 Task: Sort cards in the to do list by oldest first.
Action: Mouse pressed left at (645, 212)
Screenshot: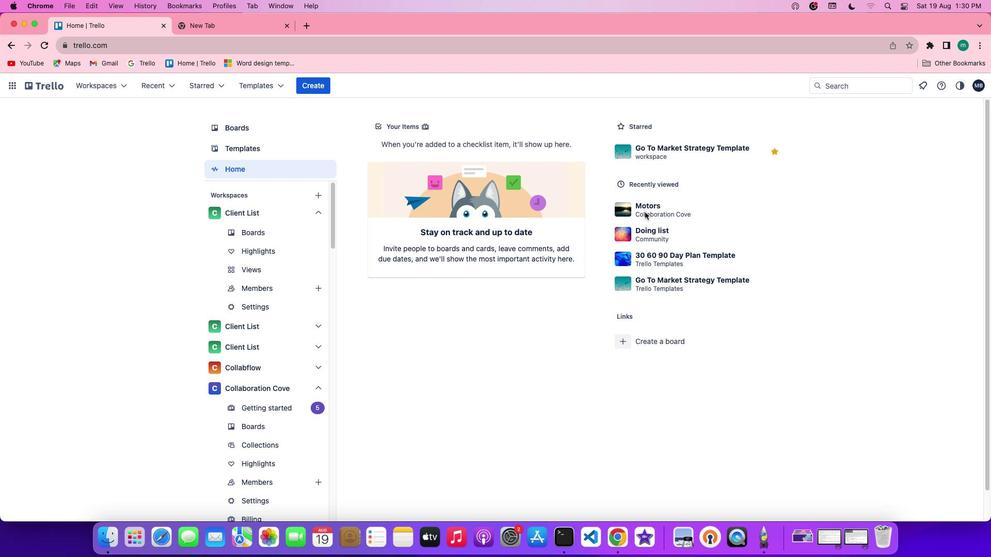 
Action: Mouse pressed left at (645, 212)
Screenshot: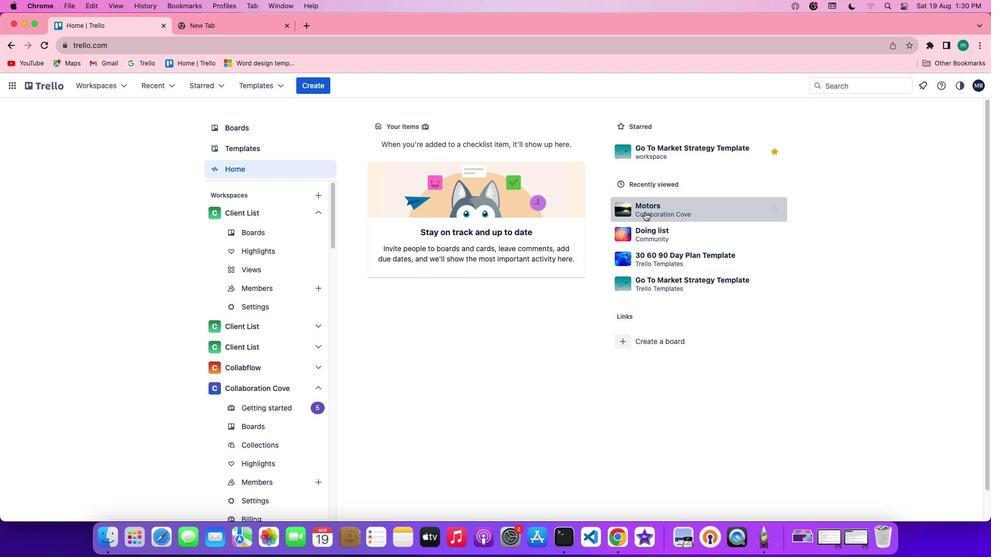 
Action: Mouse moved to (435, 164)
Screenshot: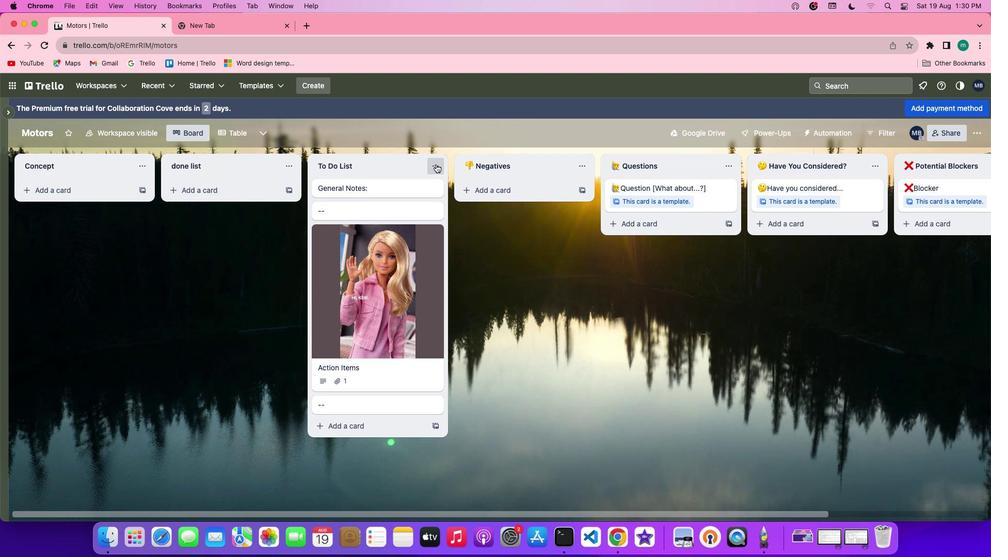 
Action: Mouse pressed left at (435, 164)
Screenshot: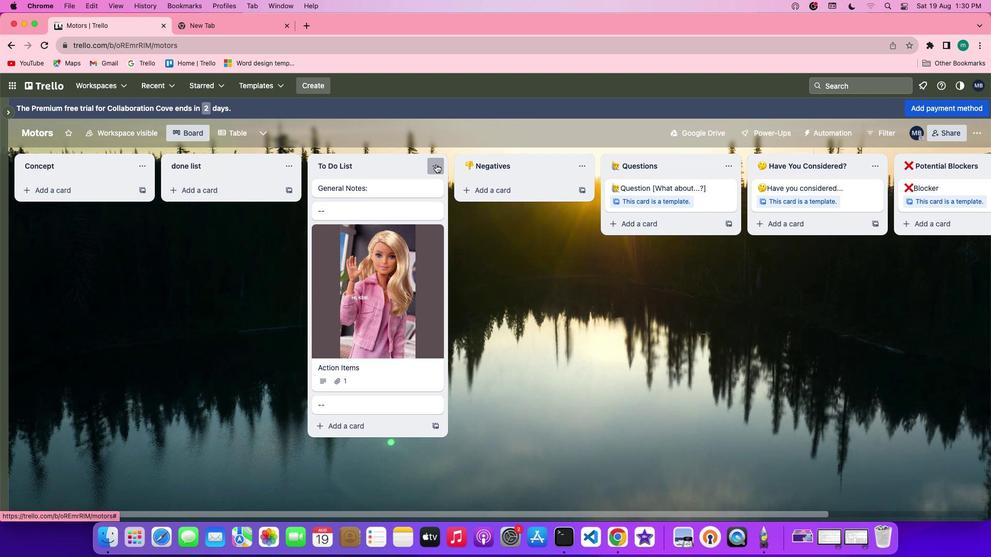 
Action: Mouse moved to (466, 280)
Screenshot: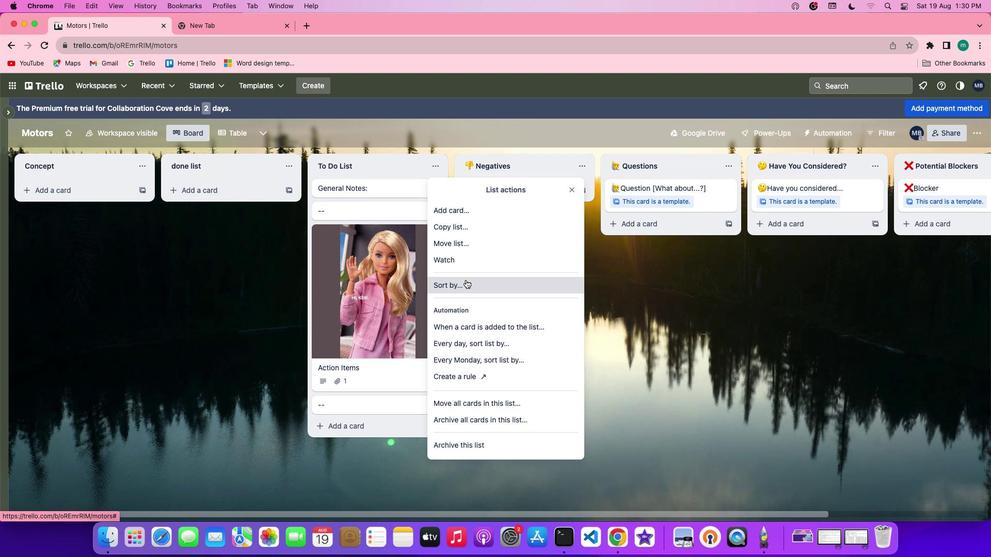 
Action: Mouse pressed left at (466, 280)
Screenshot: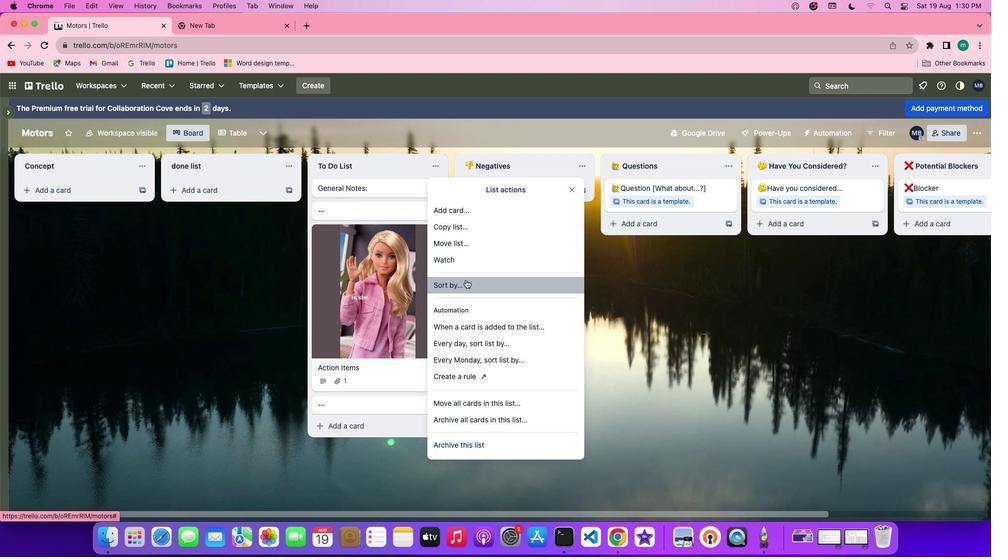 
Action: Mouse moved to (479, 230)
Screenshot: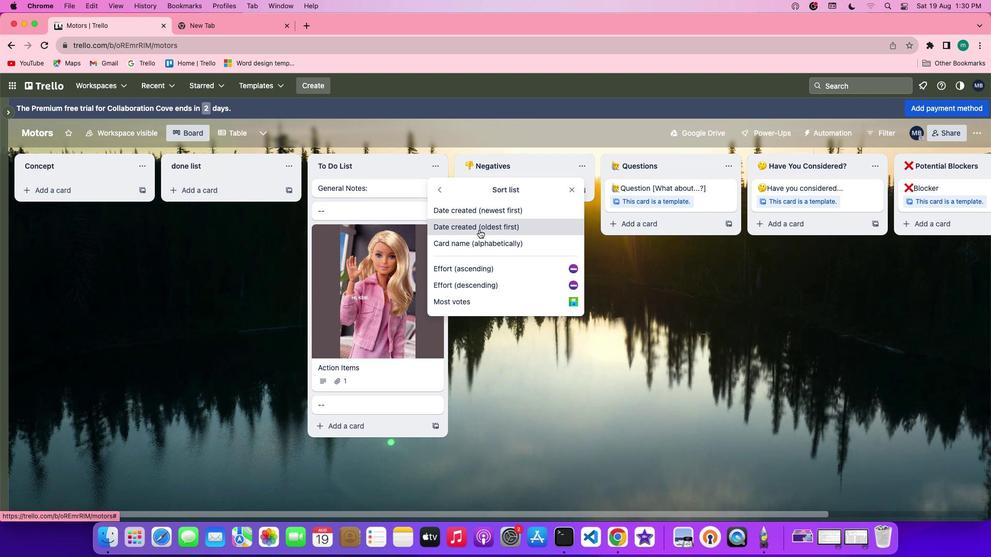 
Action: Mouse pressed left at (479, 230)
Screenshot: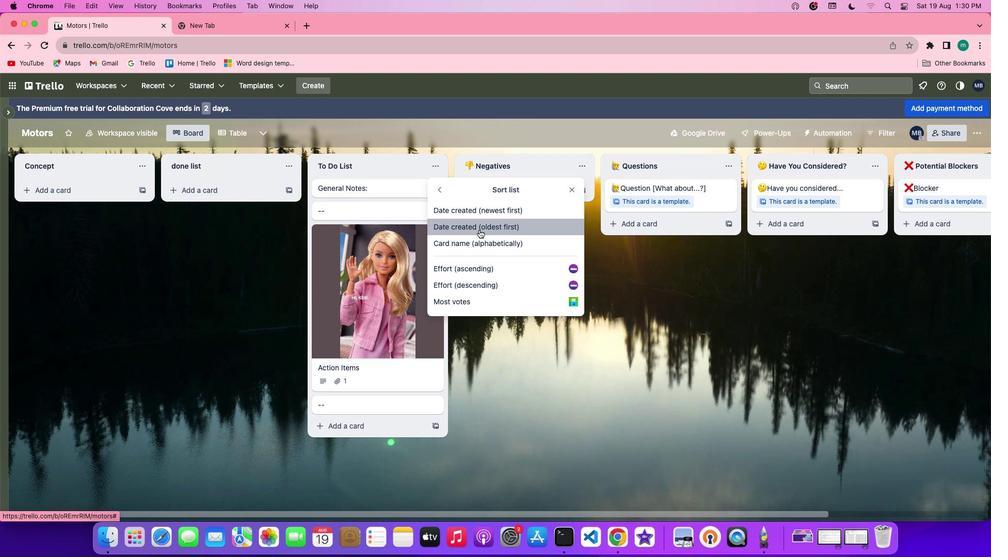 
